 Task: Create a due date automation trigger when advanced on, on the tuesday before a card is due add basic without the yellow label at 11:00 AM.
Action: Mouse moved to (1166, 89)
Screenshot: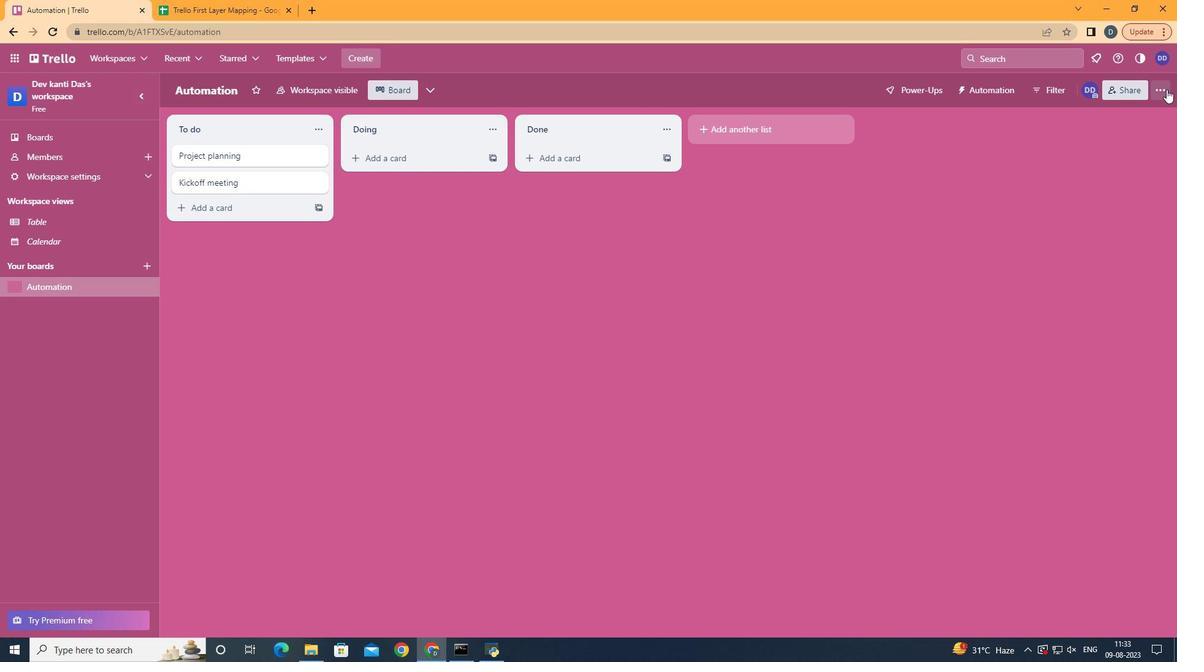 
Action: Mouse pressed left at (1166, 89)
Screenshot: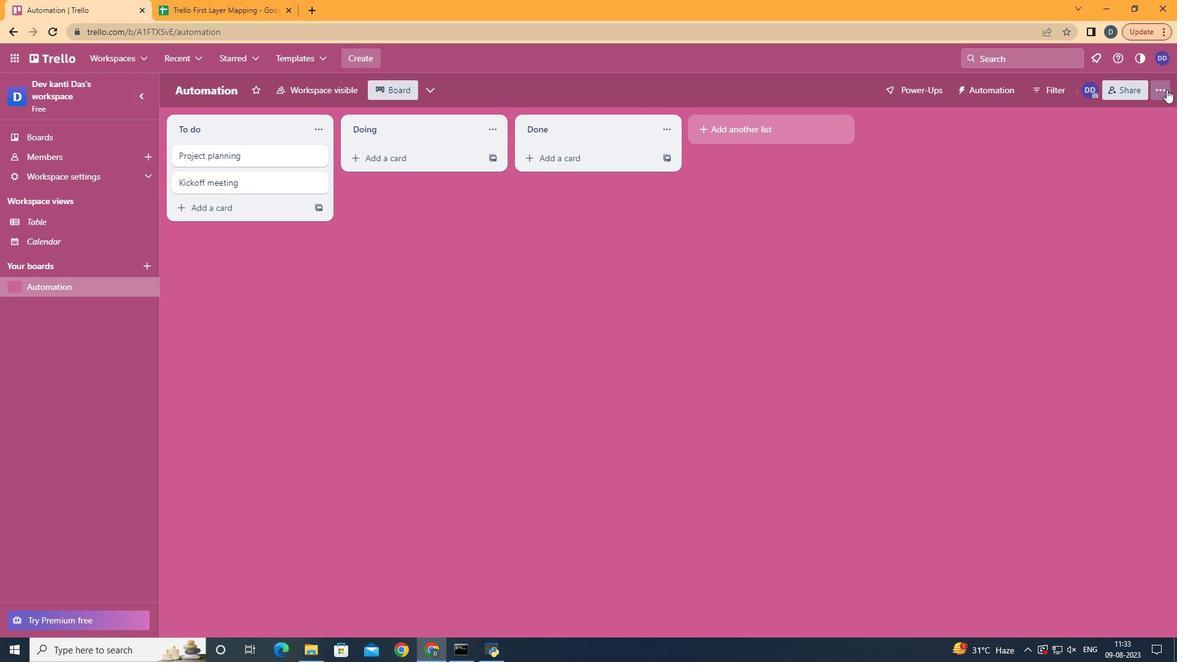 
Action: Mouse moved to (1036, 269)
Screenshot: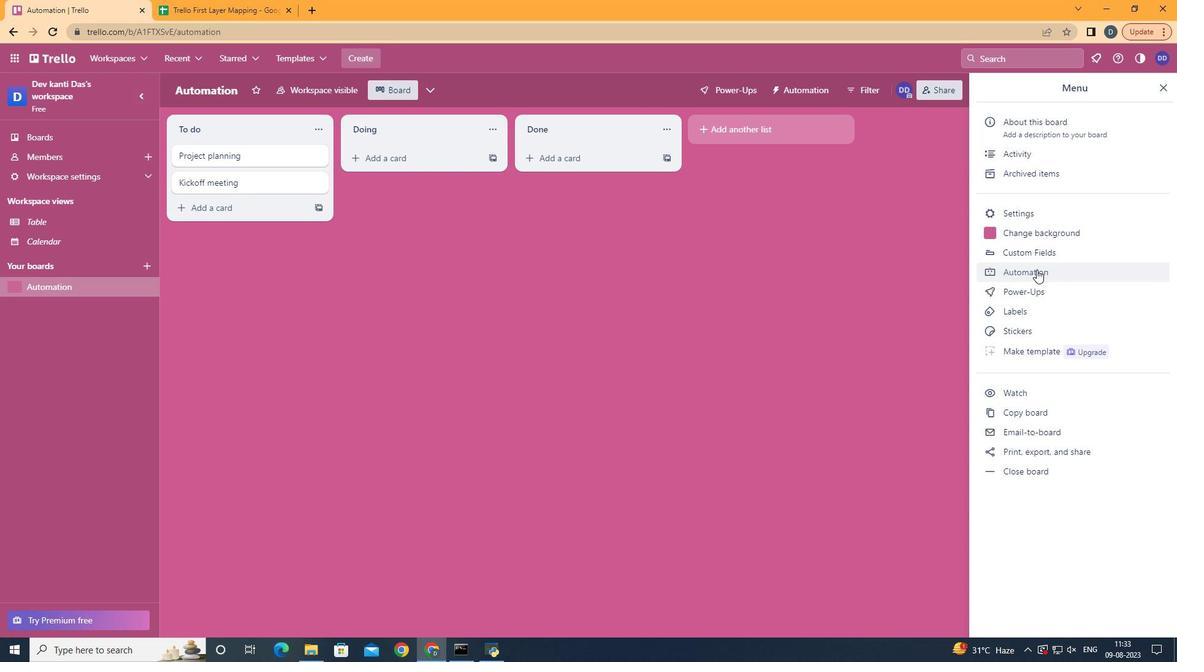 
Action: Mouse pressed left at (1036, 269)
Screenshot: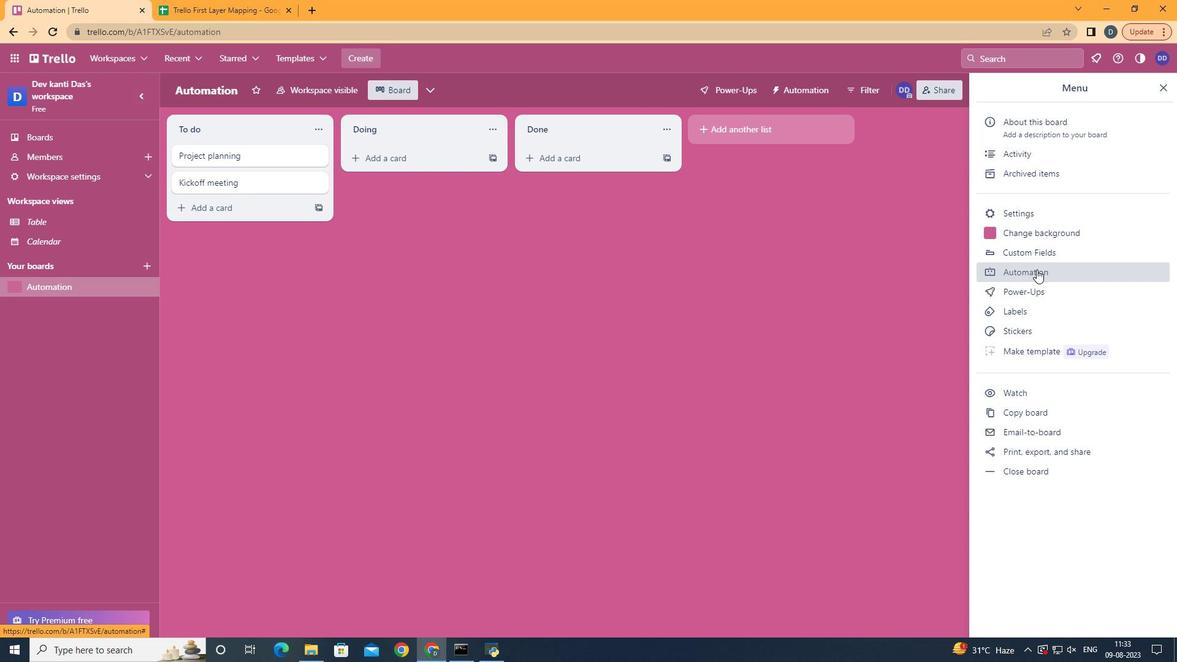 
Action: Mouse moved to (210, 247)
Screenshot: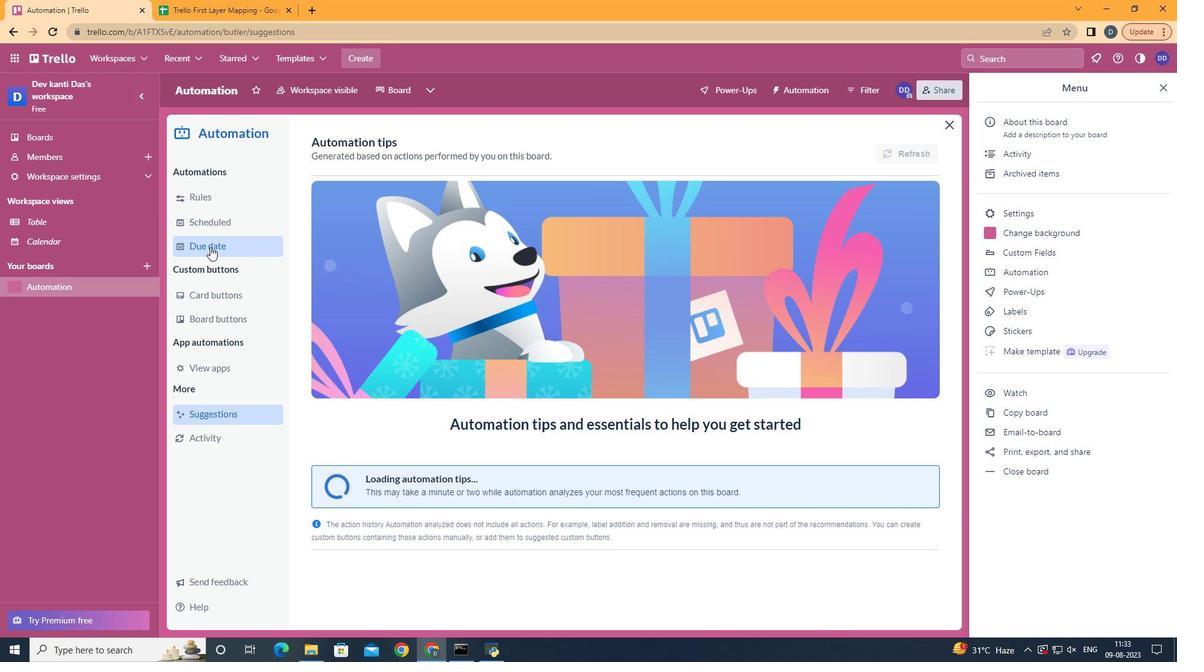 
Action: Mouse pressed left at (210, 247)
Screenshot: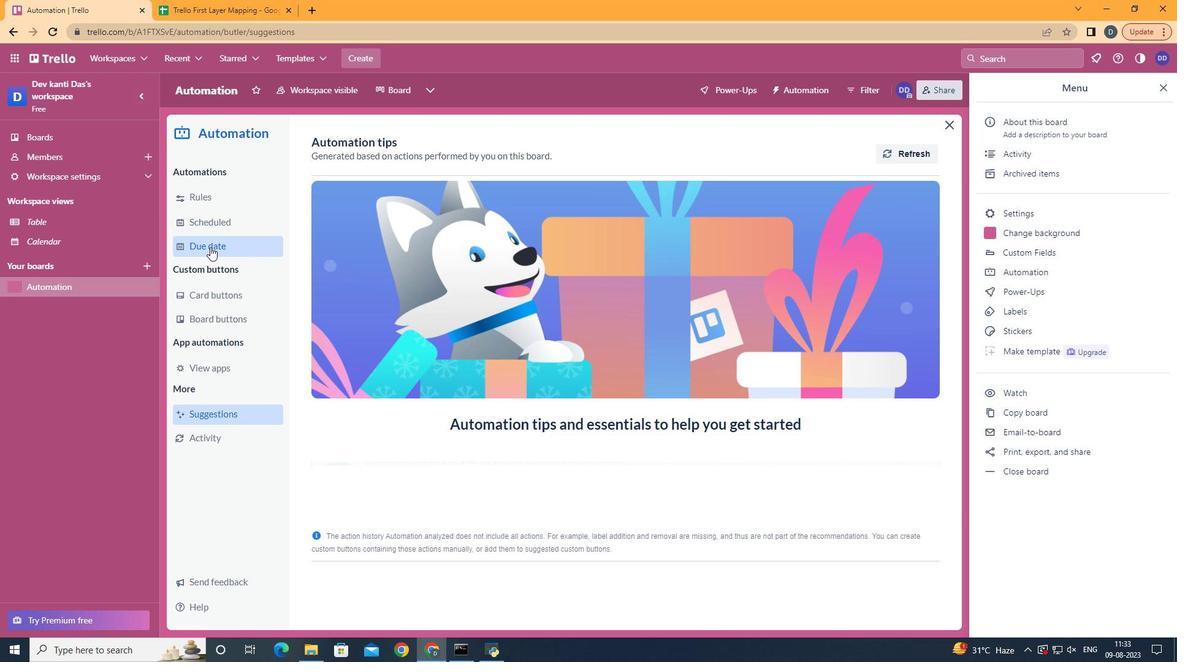 
Action: Mouse moved to (860, 146)
Screenshot: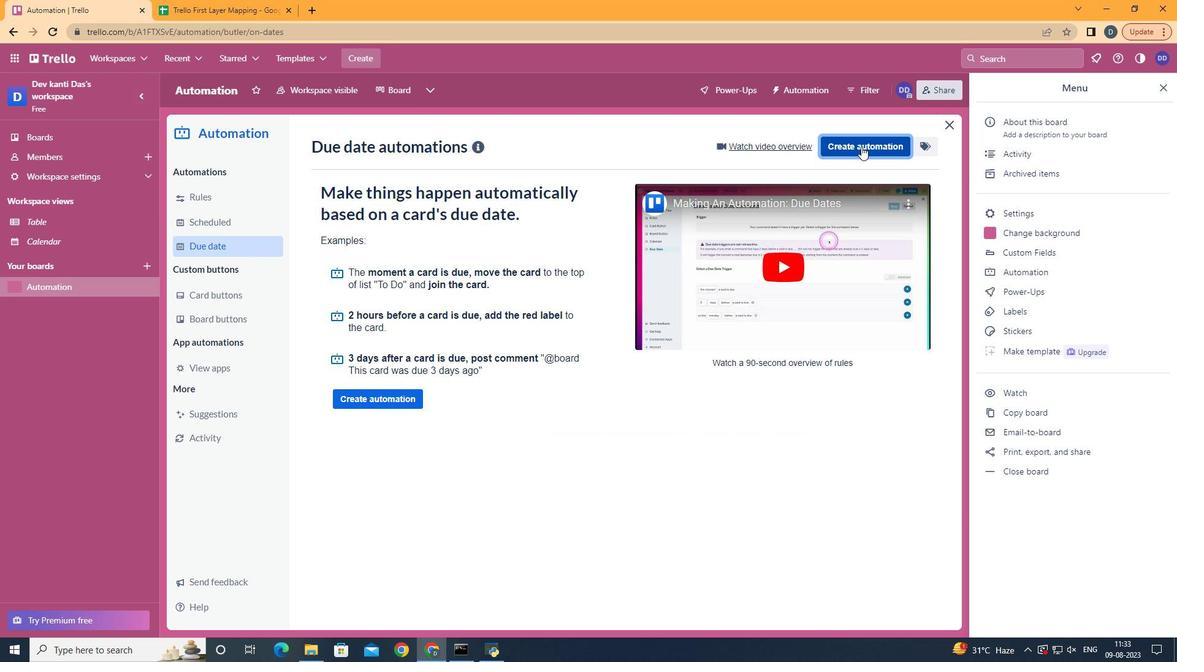
Action: Mouse pressed left at (860, 146)
Screenshot: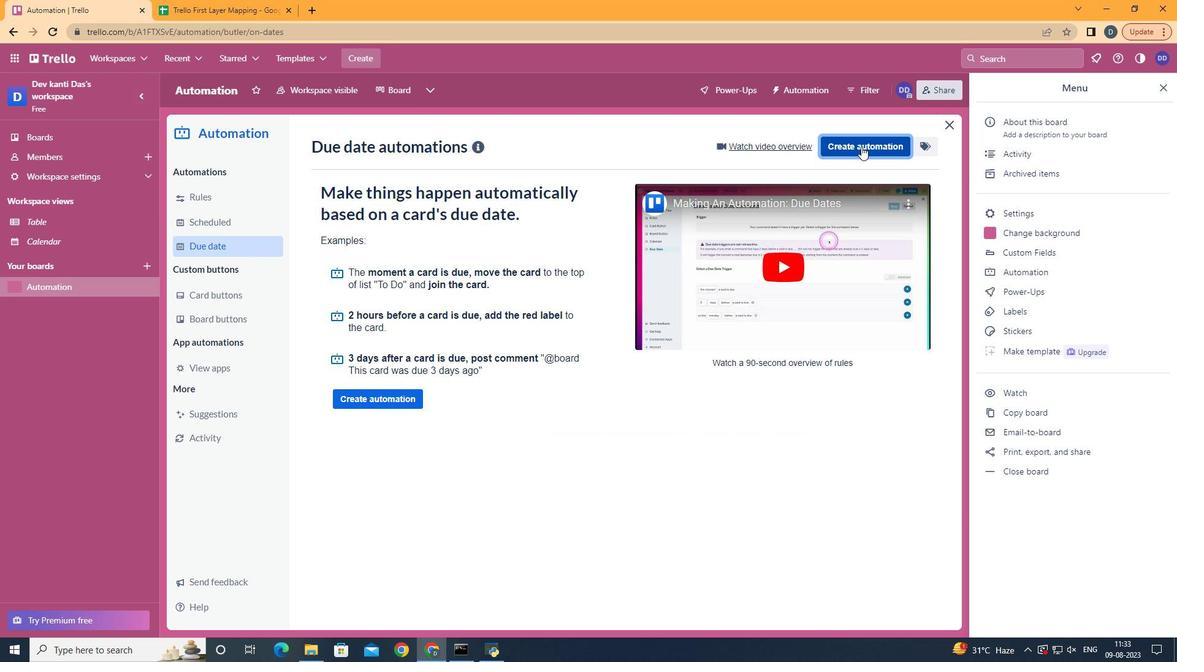 
Action: Mouse moved to (596, 266)
Screenshot: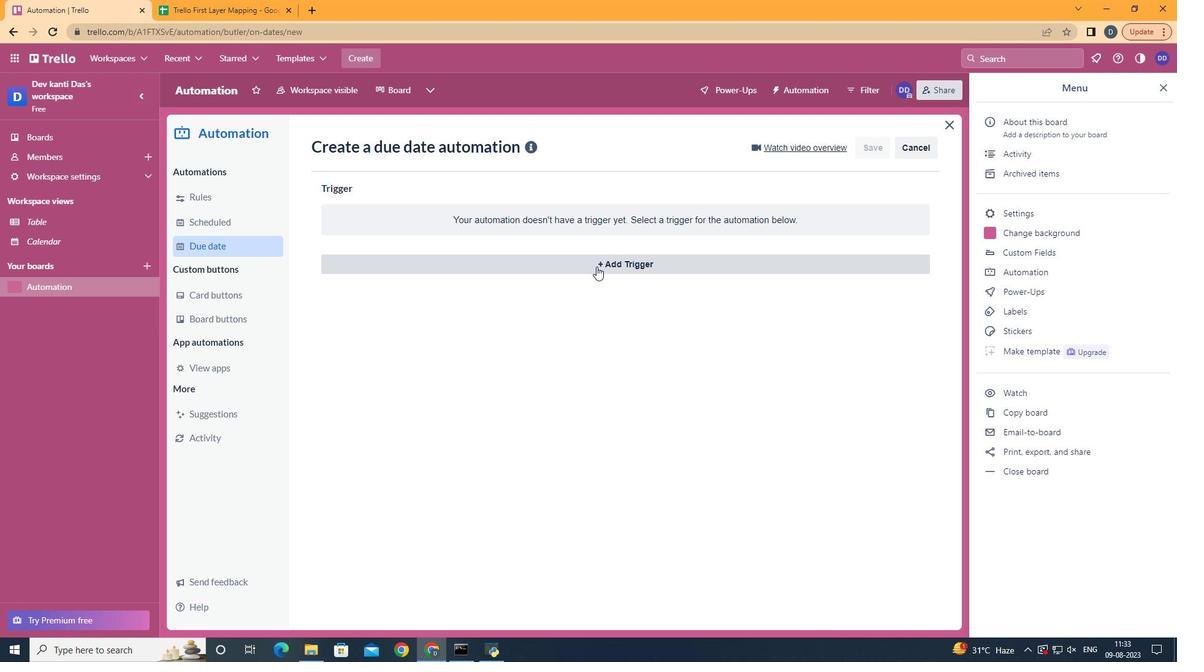 
Action: Mouse pressed left at (596, 266)
Screenshot: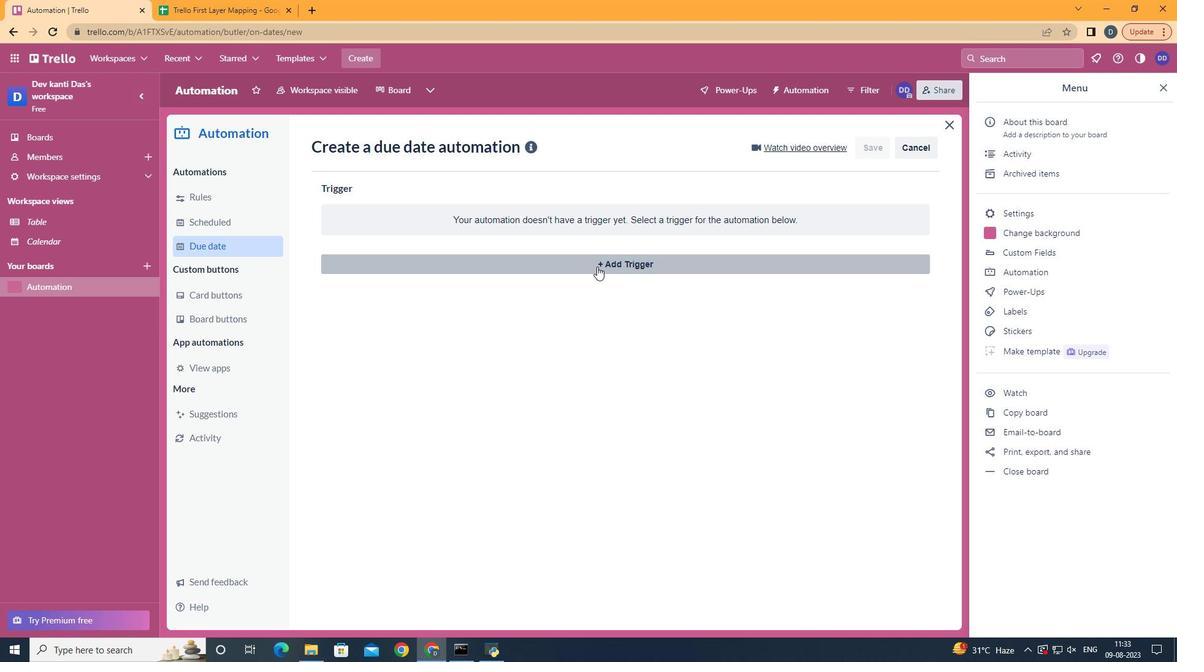 
Action: Mouse moved to (393, 344)
Screenshot: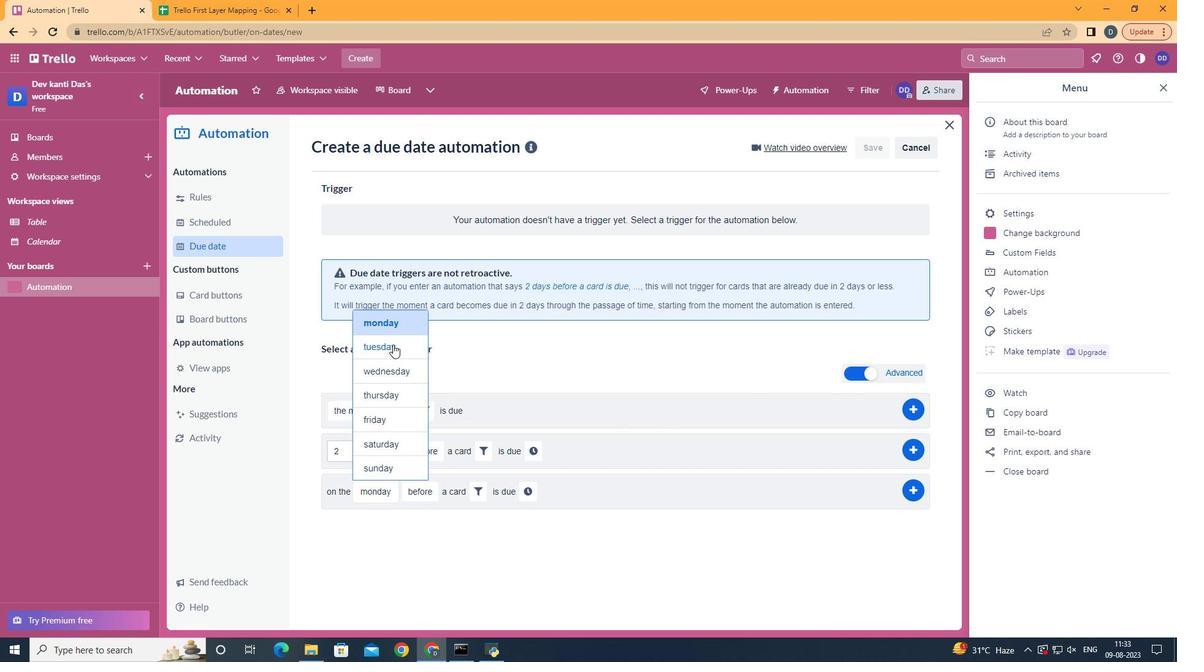 
Action: Mouse pressed left at (393, 344)
Screenshot: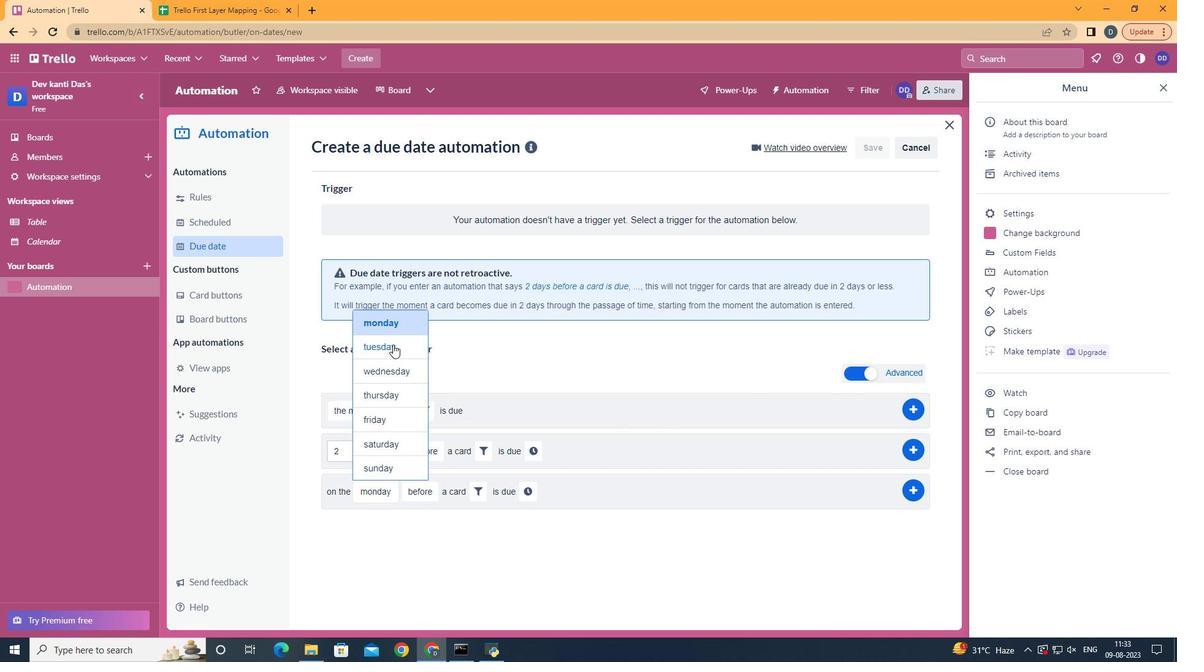
Action: Mouse moved to (439, 520)
Screenshot: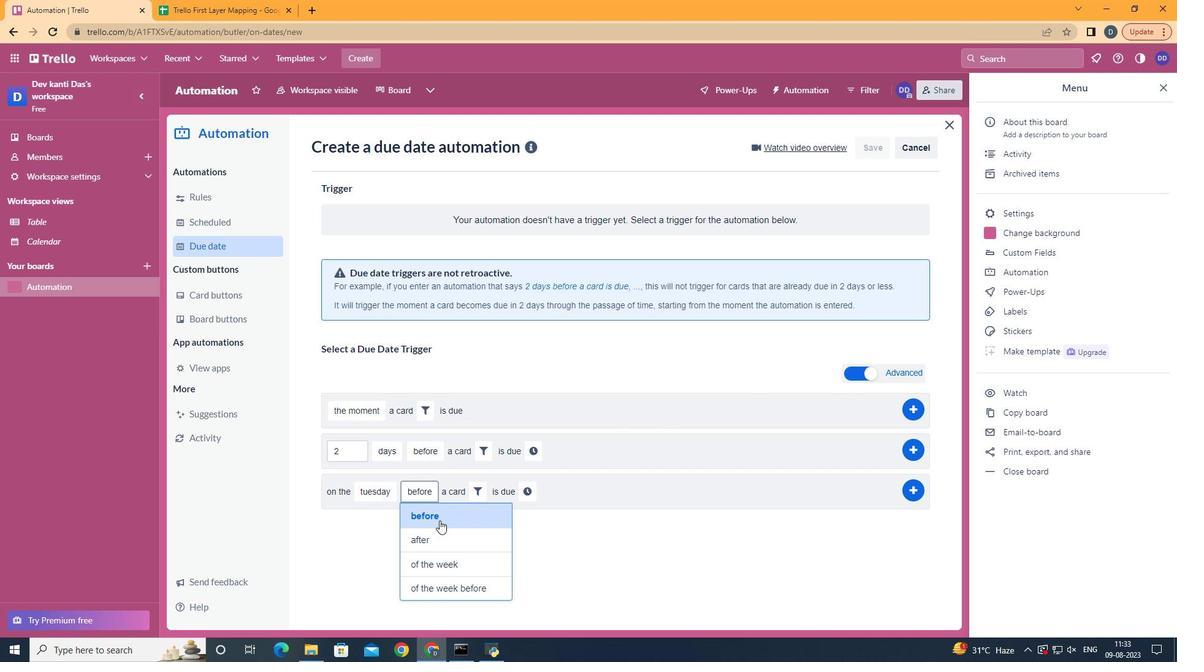 
Action: Mouse pressed left at (439, 520)
Screenshot: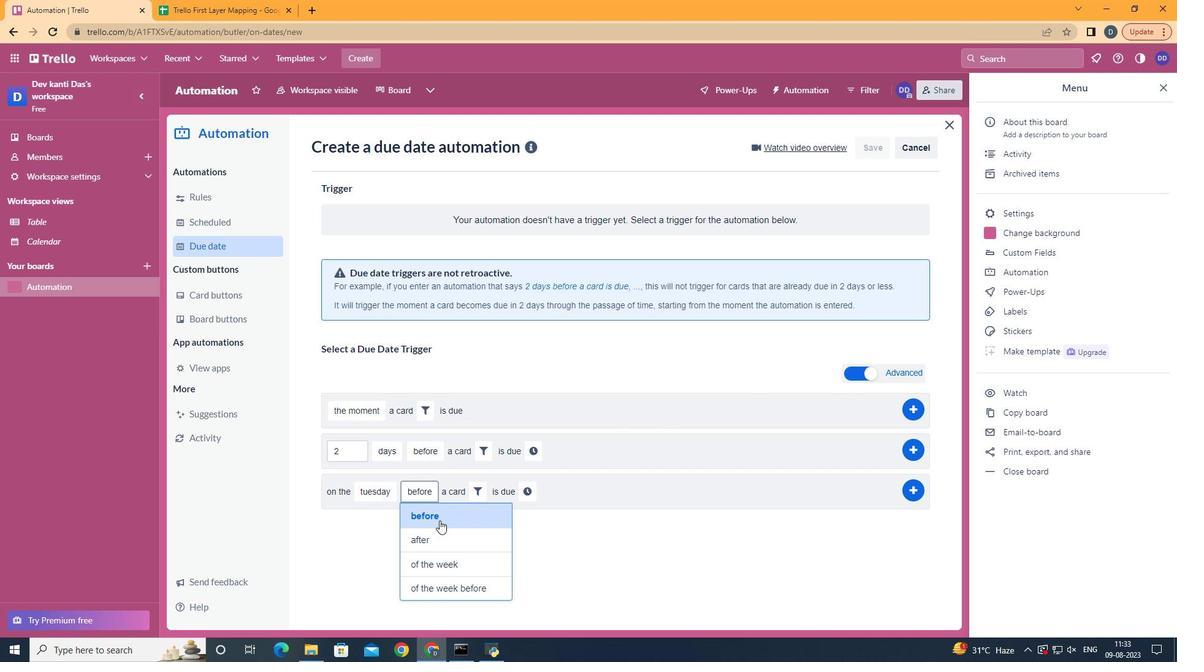 
Action: Mouse moved to (478, 492)
Screenshot: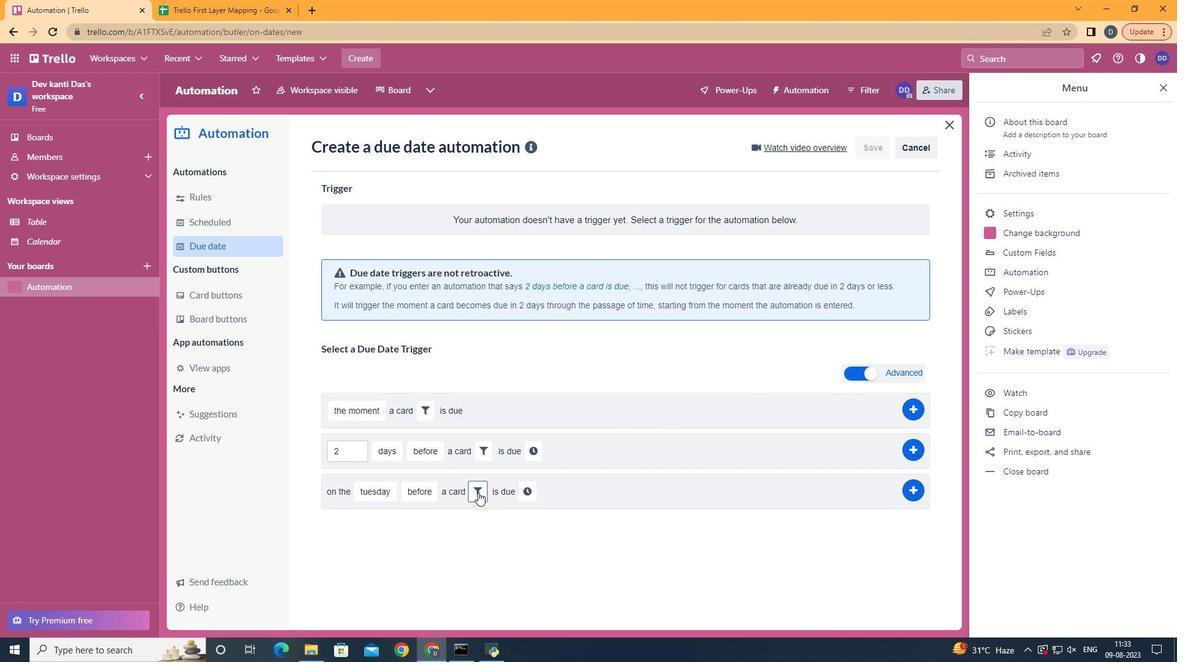 
Action: Mouse pressed left at (478, 492)
Screenshot: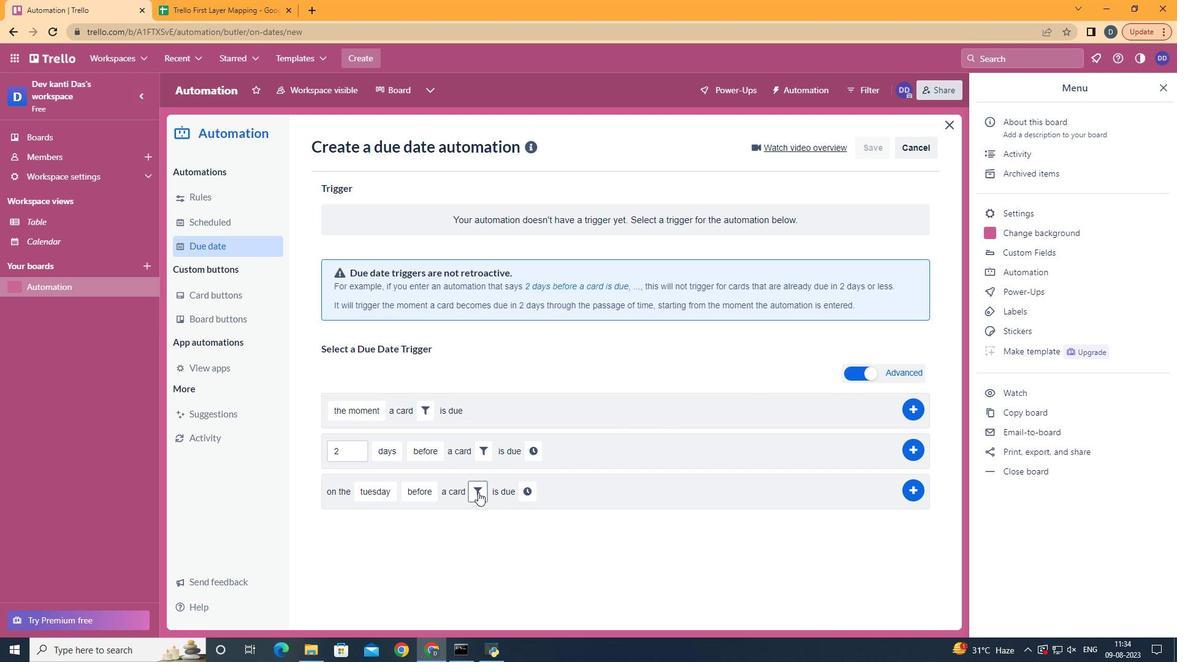 
Action: Mouse moved to (517, 548)
Screenshot: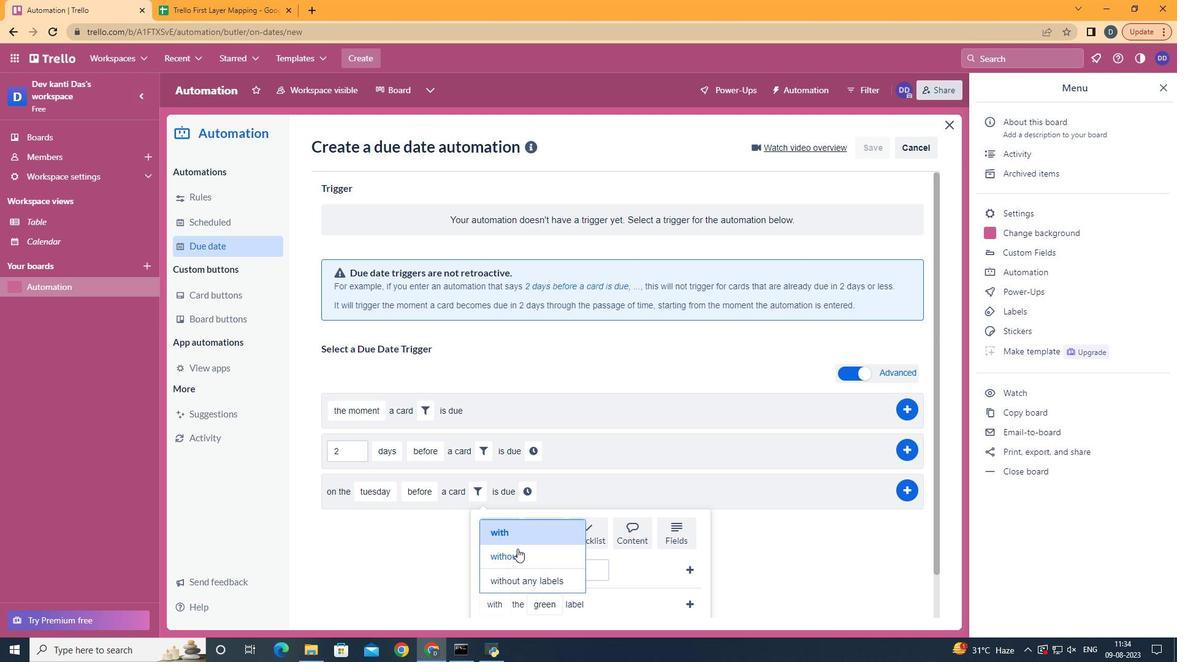 
Action: Mouse pressed left at (517, 548)
Screenshot: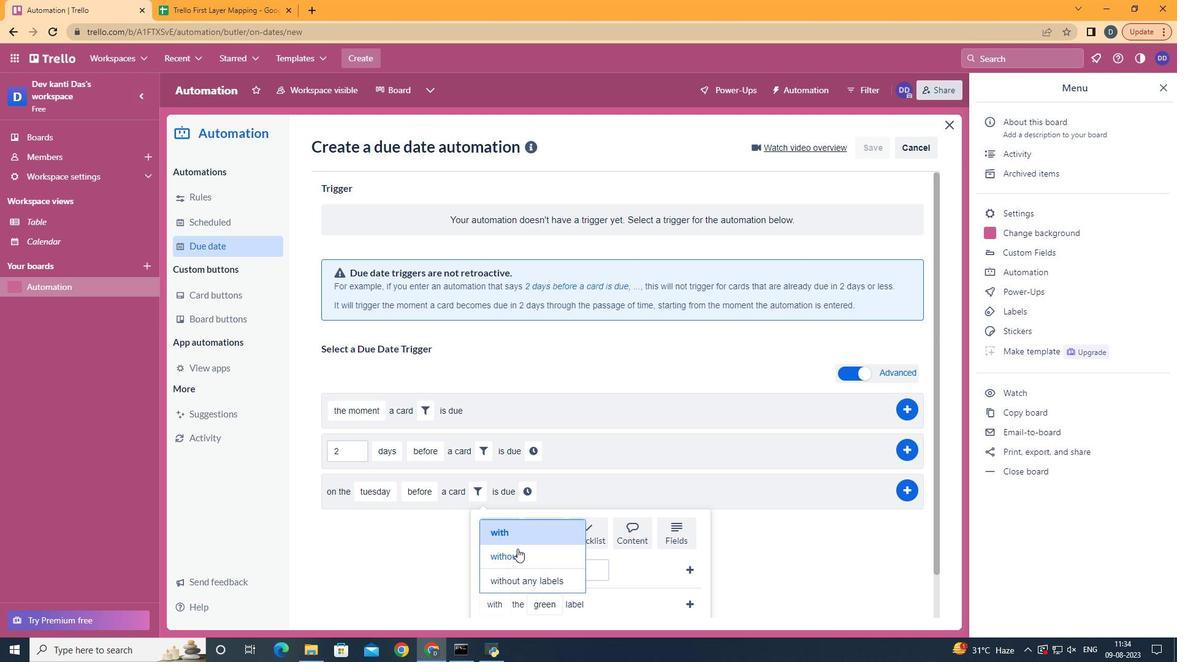 
Action: Mouse moved to (554, 480)
Screenshot: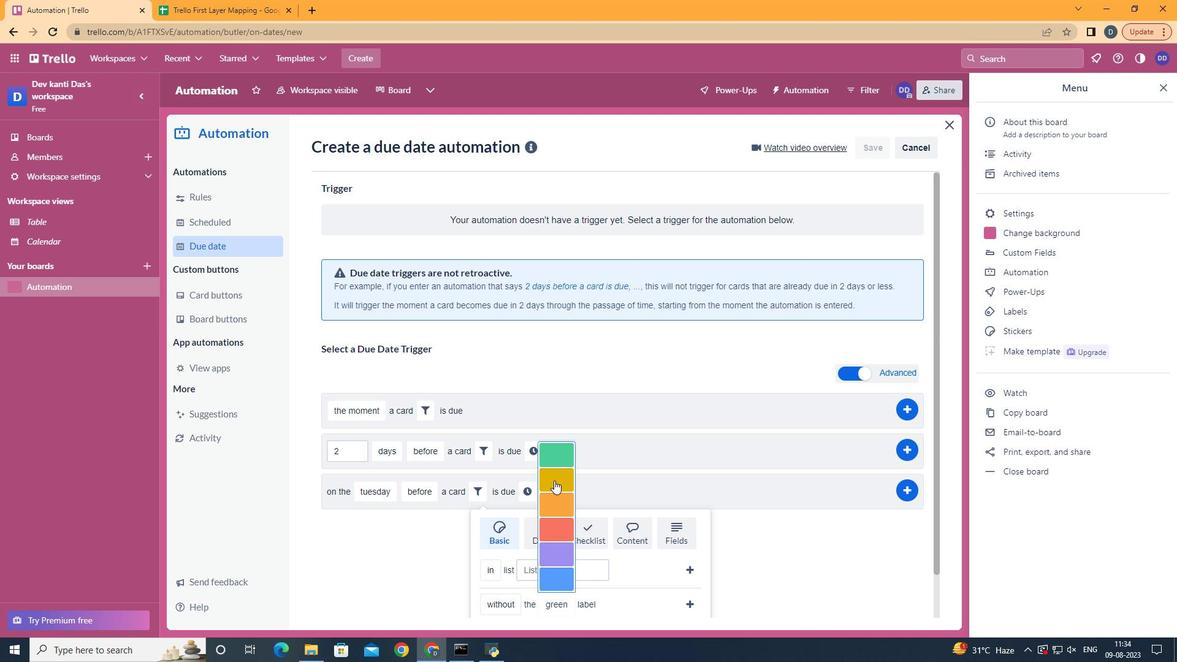 
Action: Mouse pressed left at (554, 480)
Screenshot: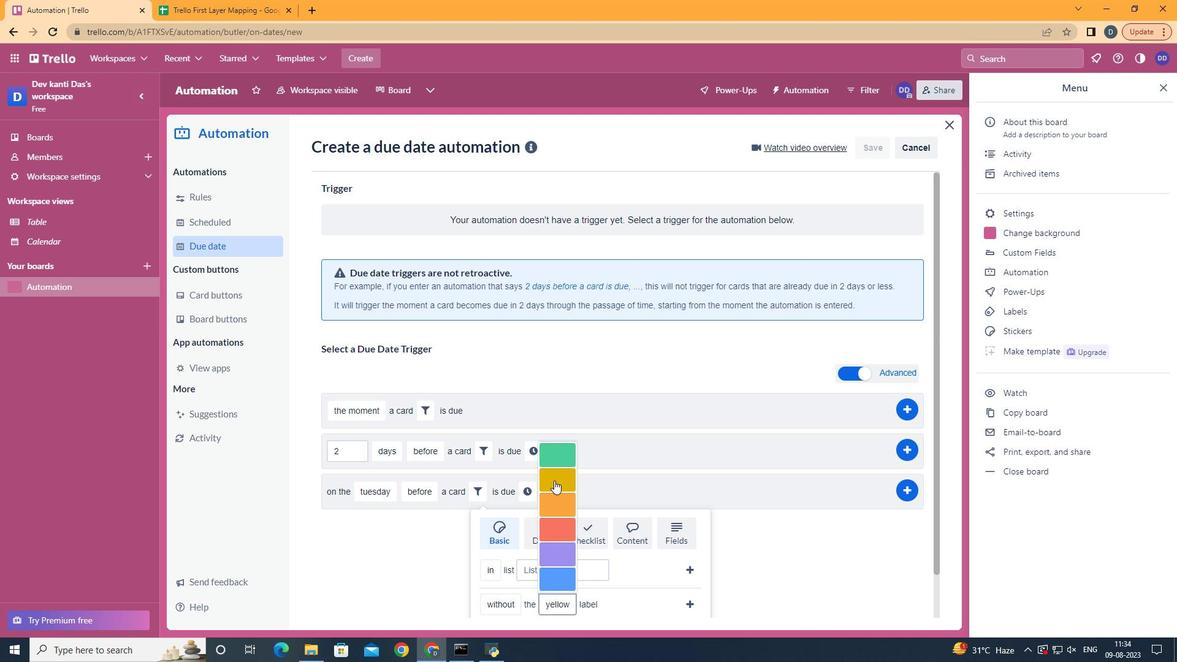 
Action: Mouse moved to (690, 606)
Screenshot: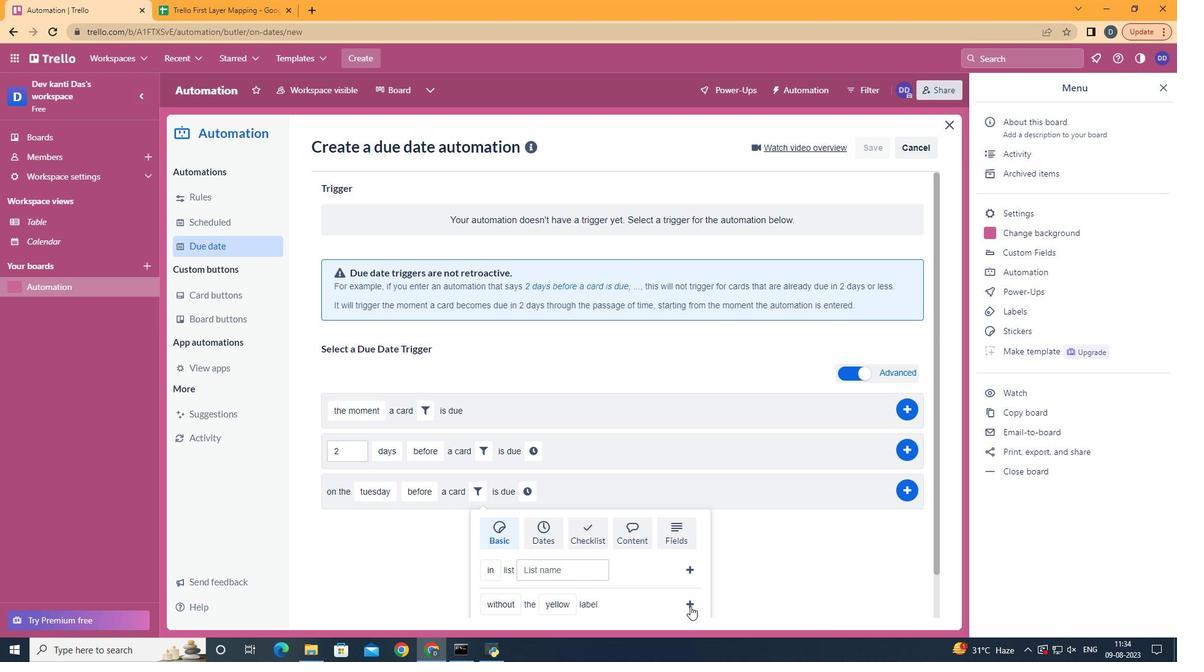
Action: Mouse pressed left at (690, 606)
Screenshot: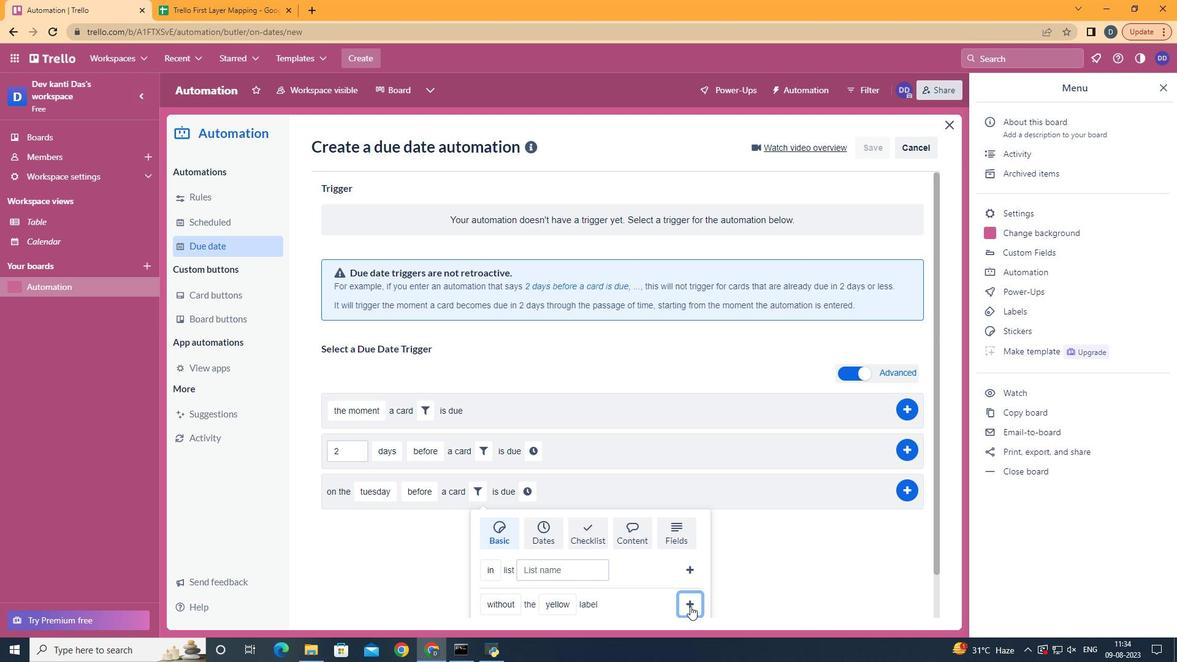
Action: Mouse moved to (645, 499)
Screenshot: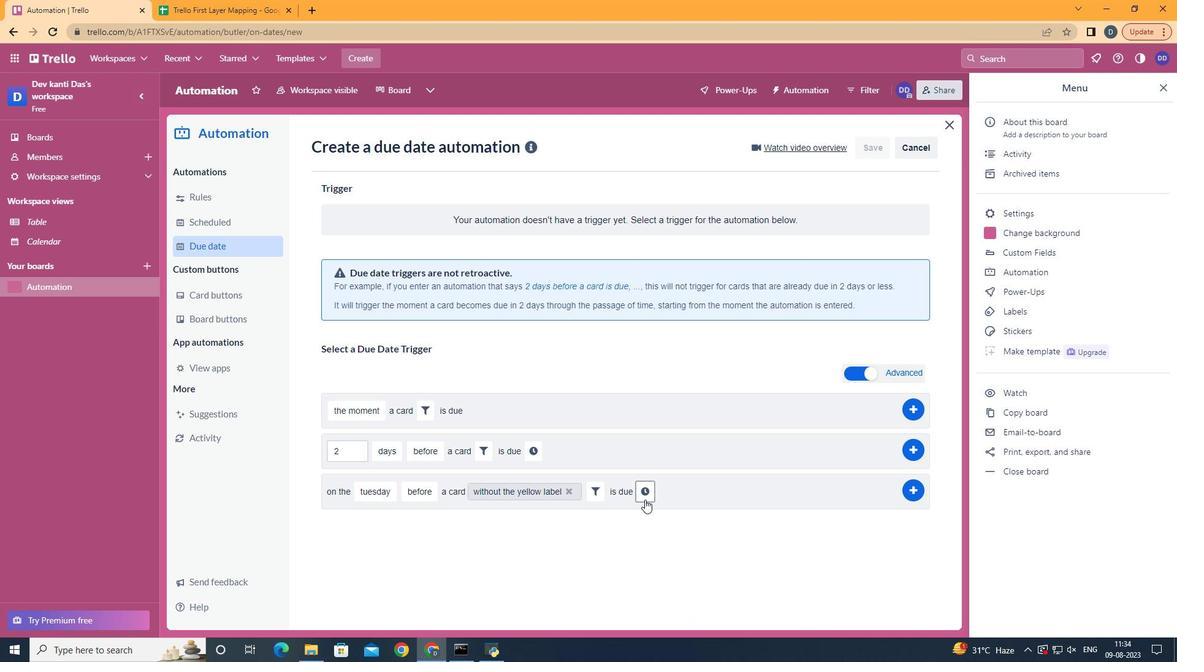 
Action: Mouse pressed left at (645, 499)
Screenshot: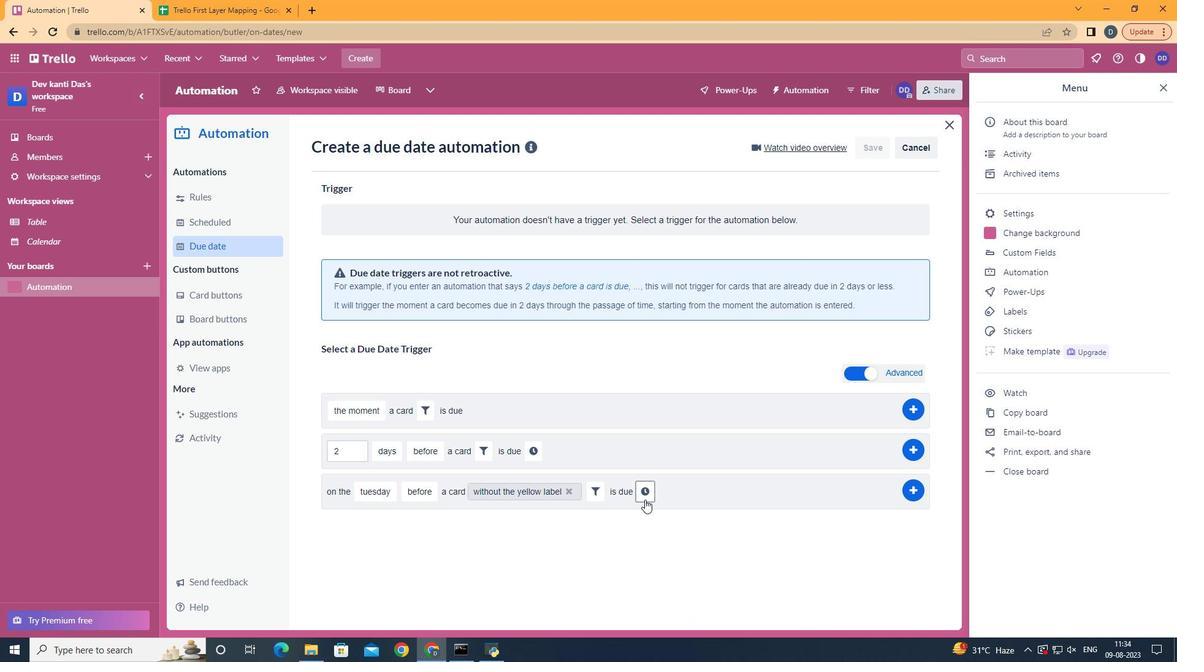 
Action: Mouse moved to (729, 494)
Screenshot: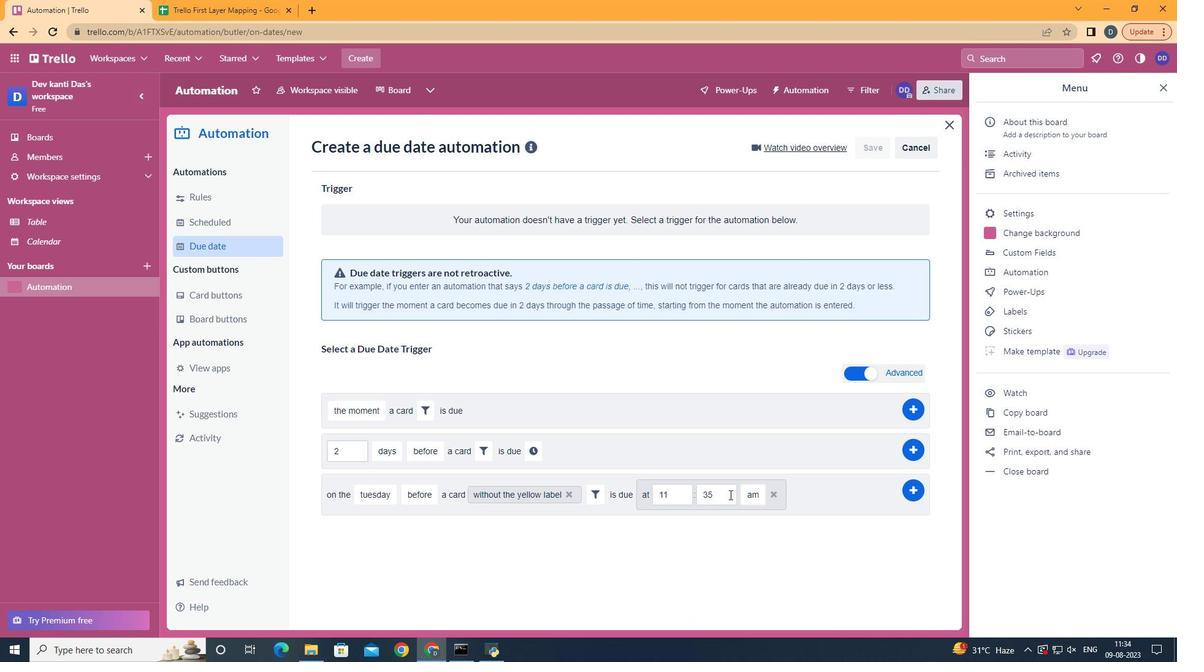 
Action: Mouse pressed left at (729, 494)
Screenshot: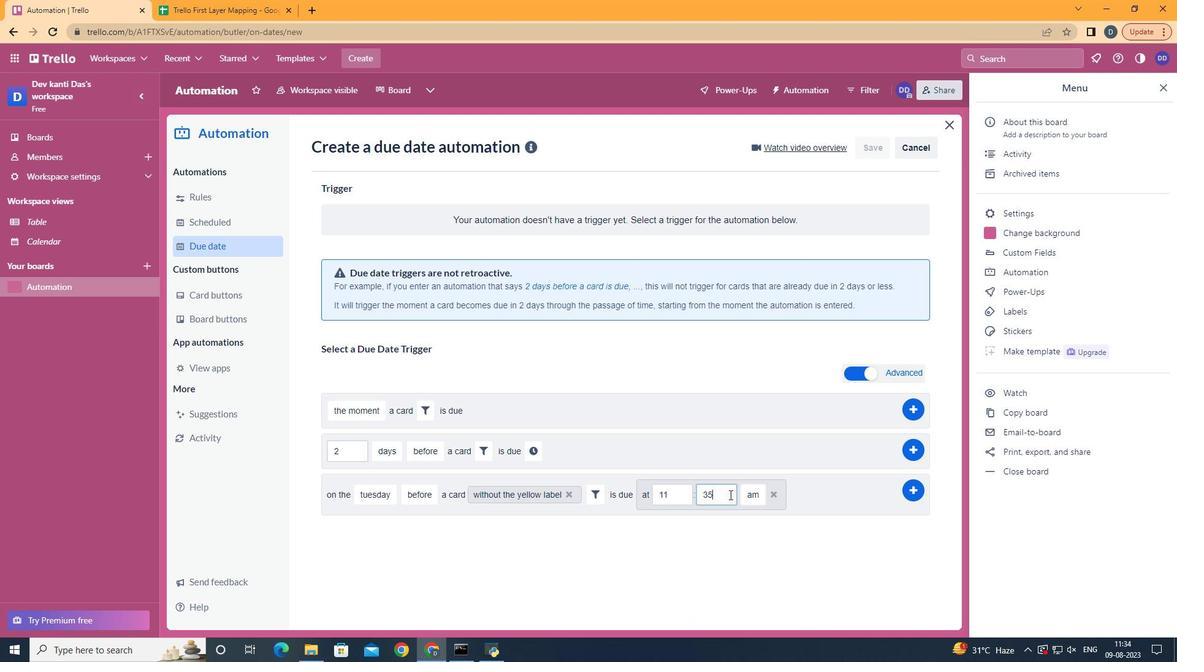 
Action: Key pressed <Key.backspace><Key.backspace>00
Screenshot: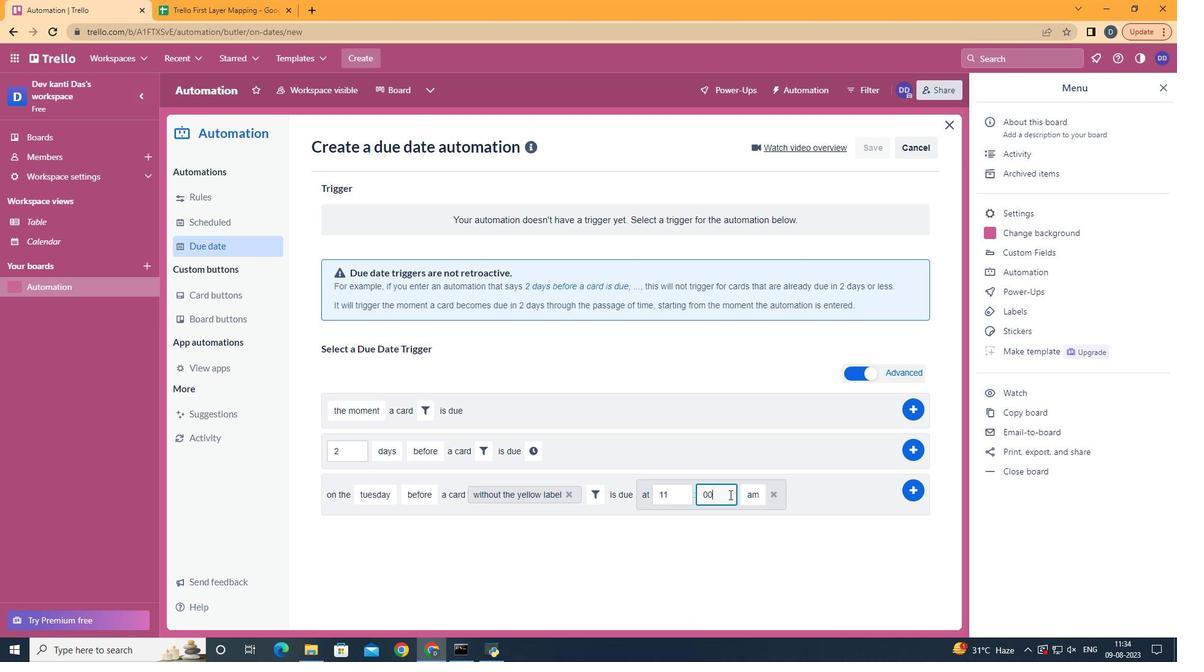 
Action: Mouse moved to (910, 488)
Screenshot: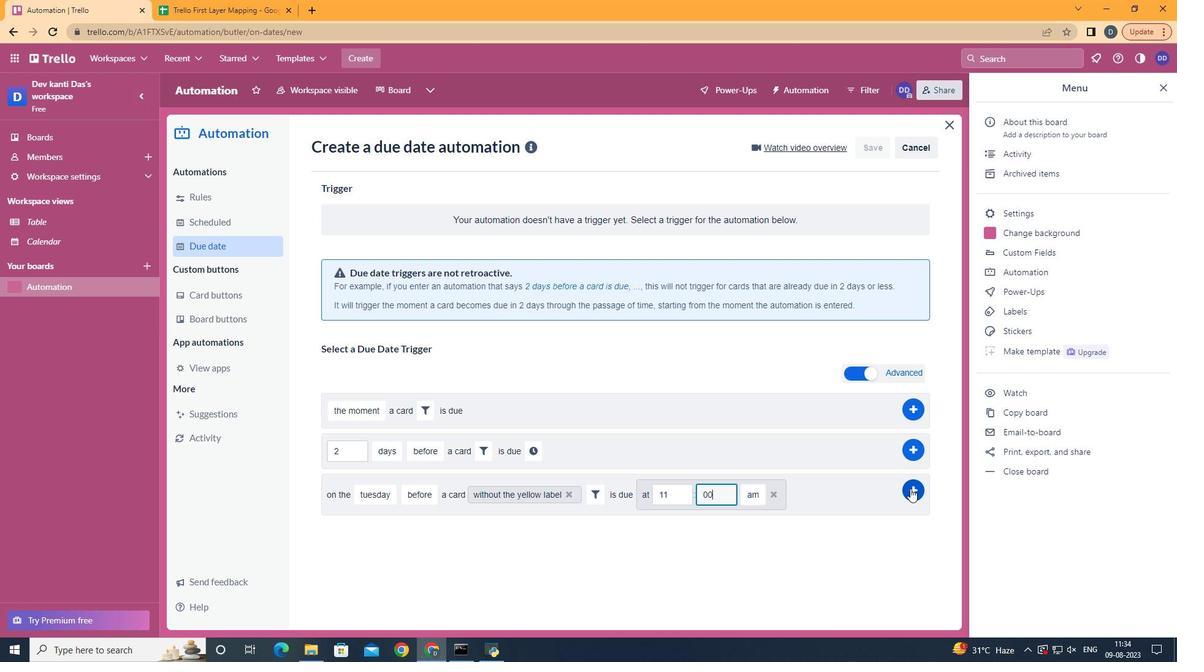 
Action: Mouse pressed left at (910, 488)
Screenshot: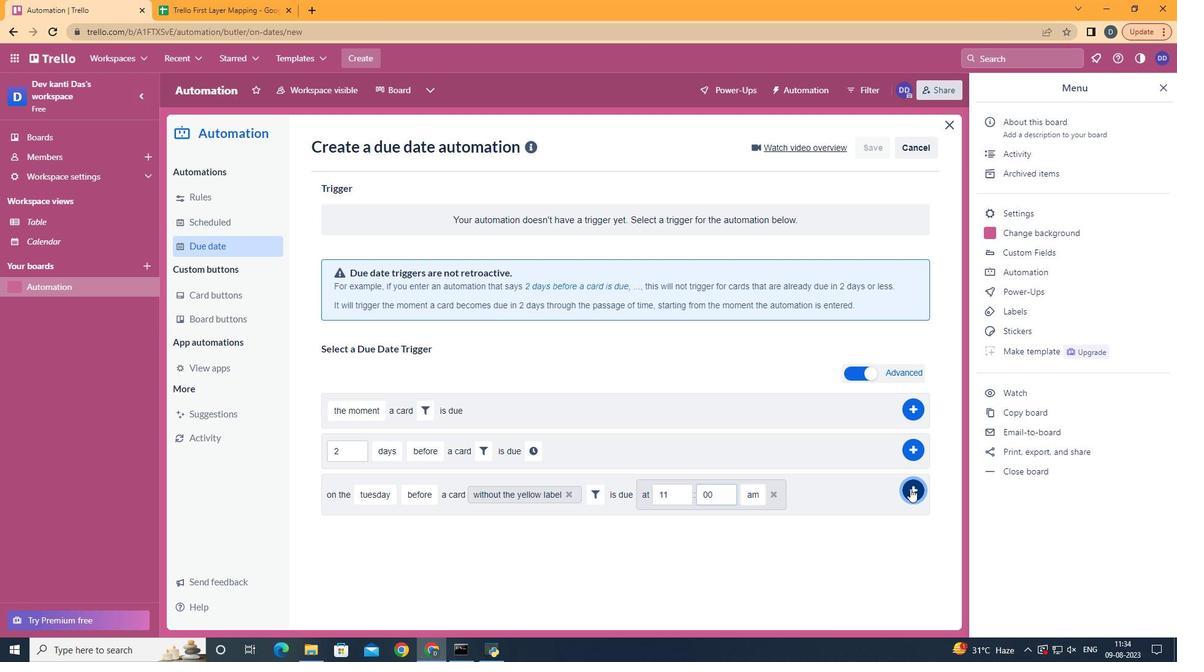
Action: Mouse moved to (738, 247)
Screenshot: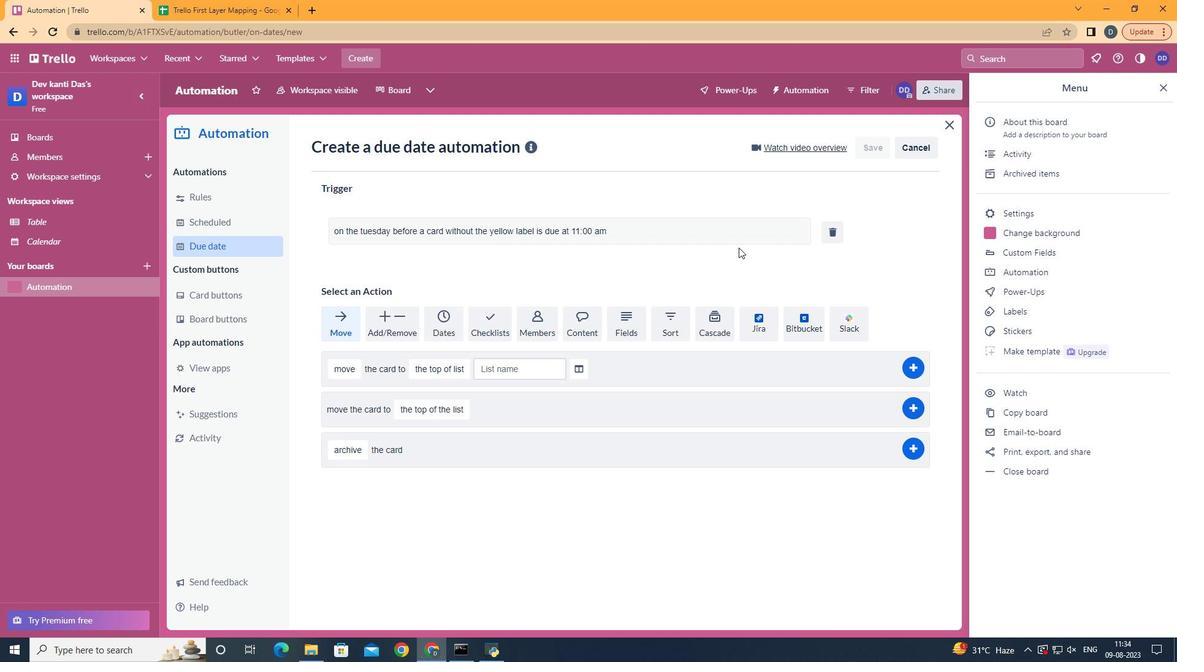 
